 Task: Set up start and end dates for the "Report Compilation" phase of the project.
Action: Mouse moved to (159, 132)
Screenshot: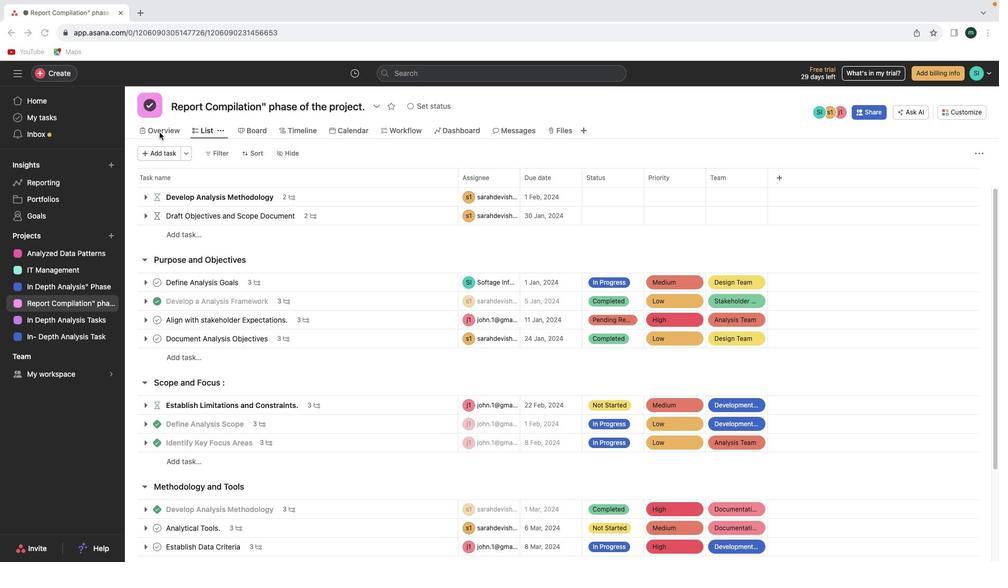 
Action: Mouse pressed left at (159, 132)
Screenshot: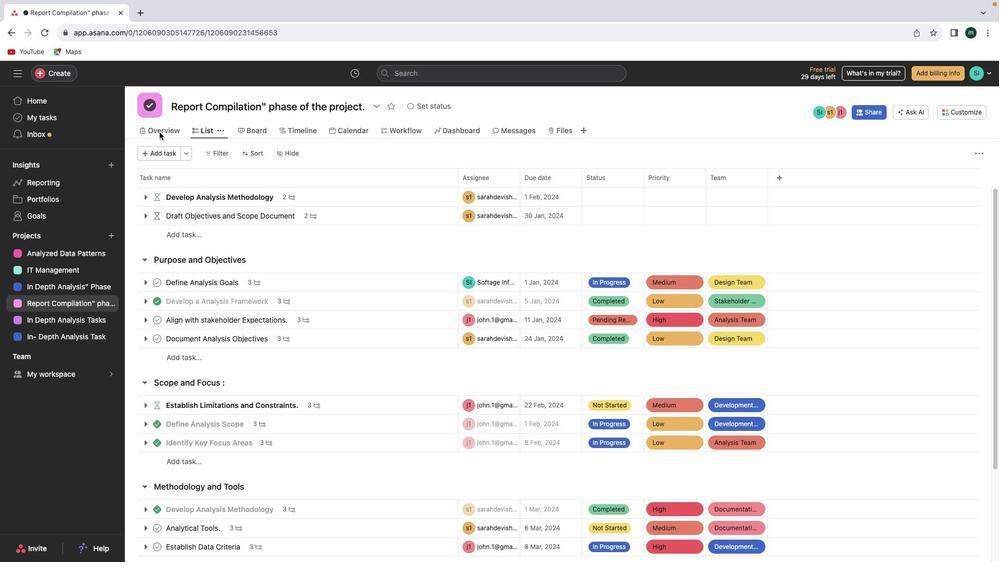 
Action: Mouse moved to (159, 132)
Screenshot: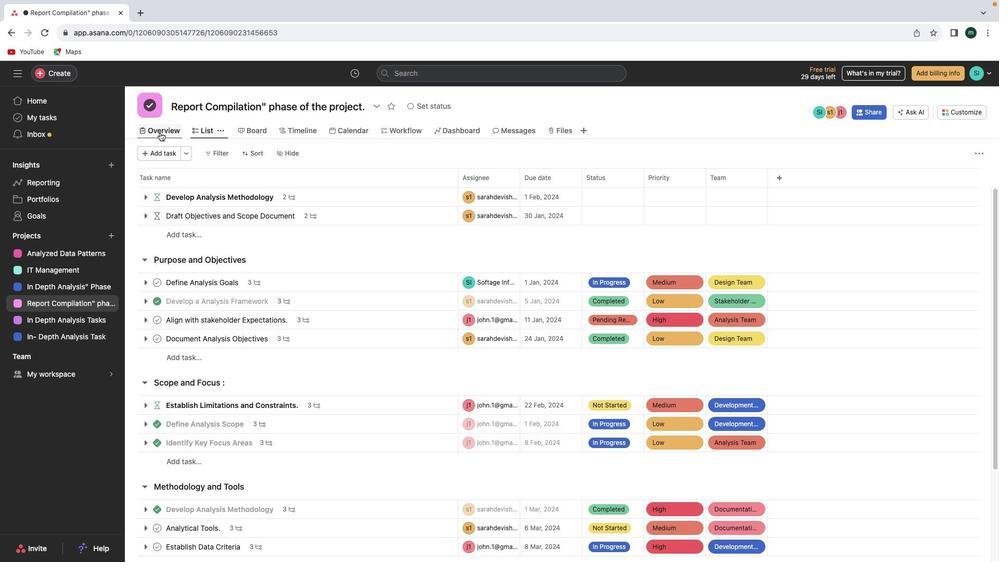 
Action: Mouse pressed left at (159, 132)
Screenshot: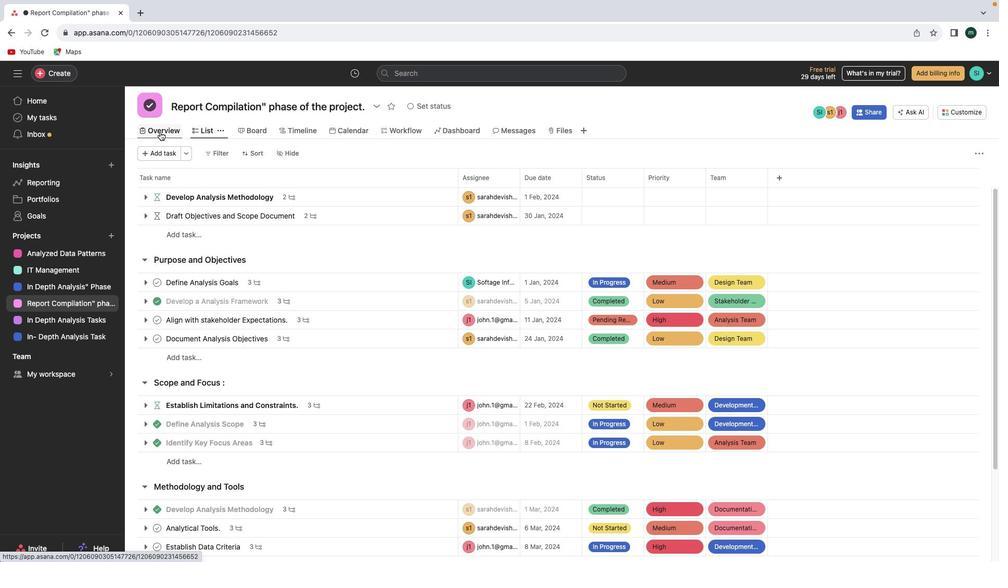 
Action: Mouse moved to (822, 217)
Screenshot: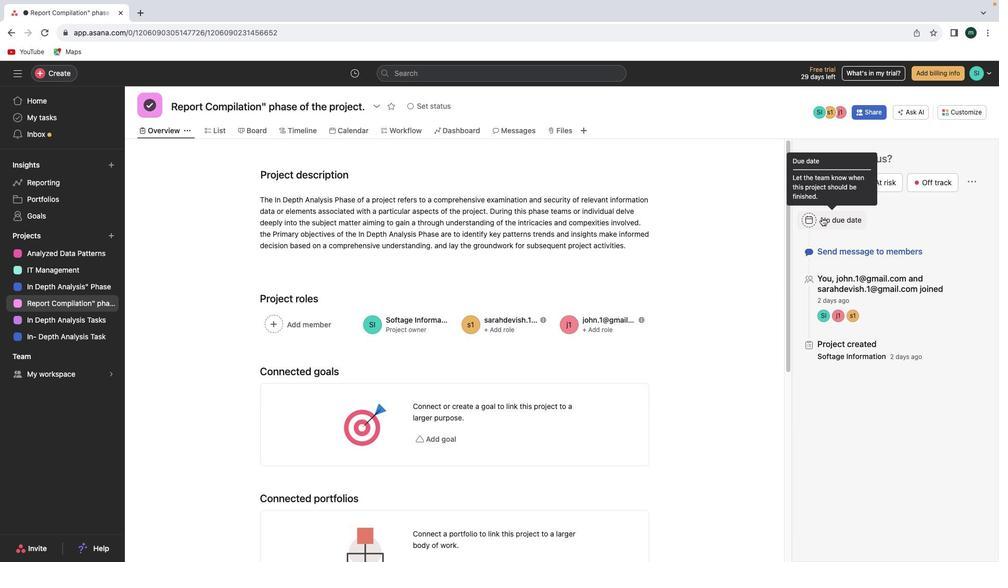 
Action: Mouse pressed left at (822, 217)
Screenshot: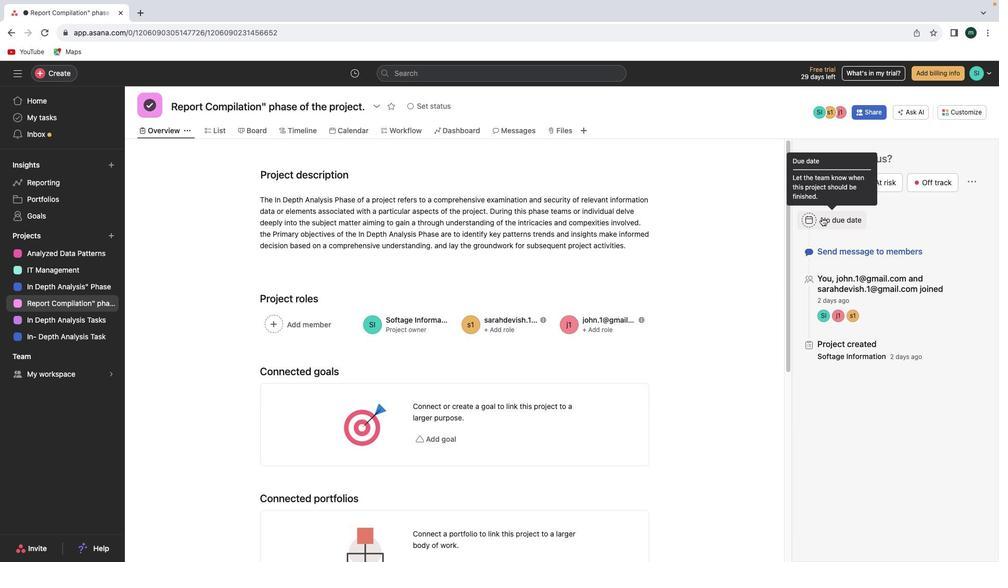 
Action: Mouse moved to (838, 250)
Screenshot: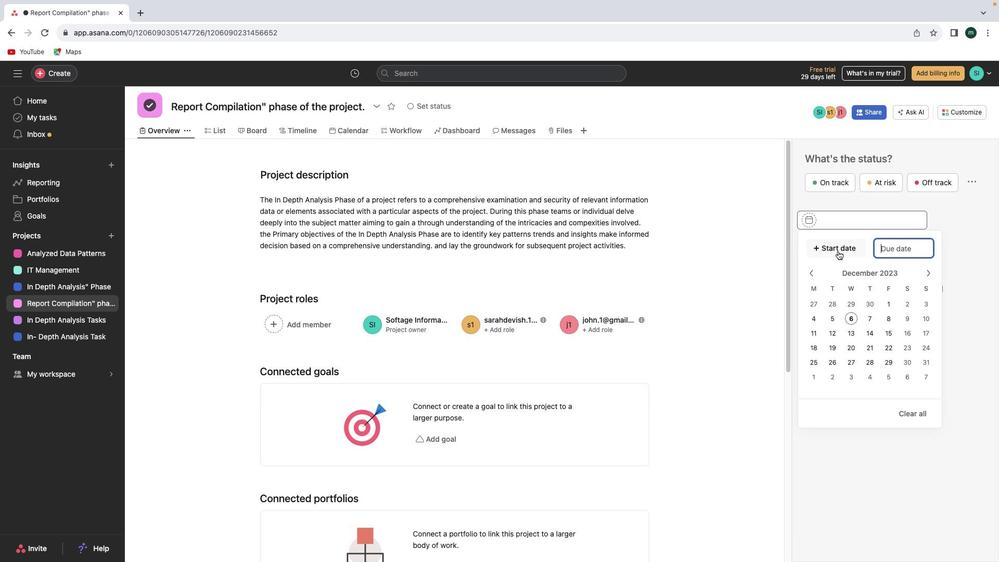 
Action: Mouse pressed left at (838, 250)
Screenshot: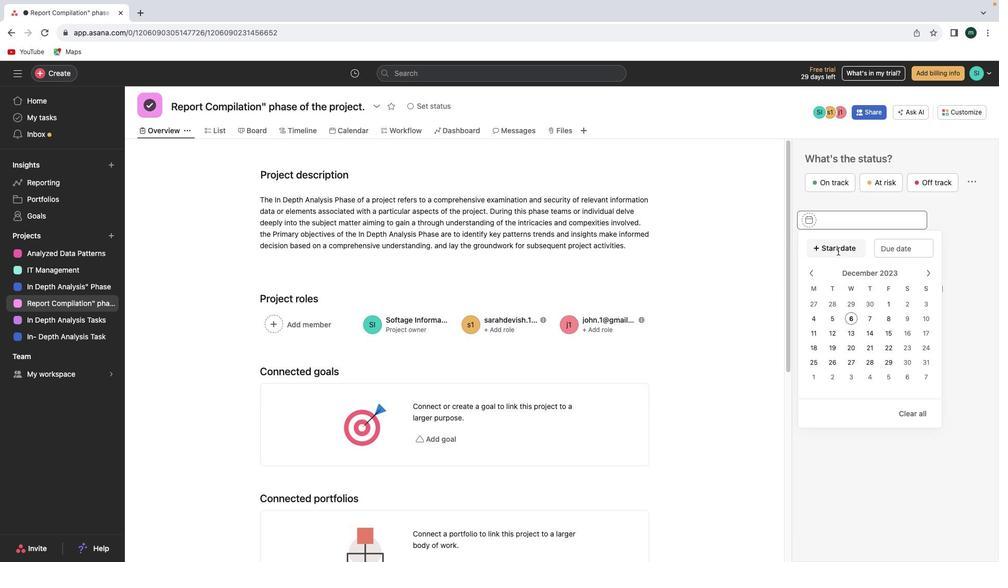 
Action: Mouse moved to (926, 275)
Screenshot: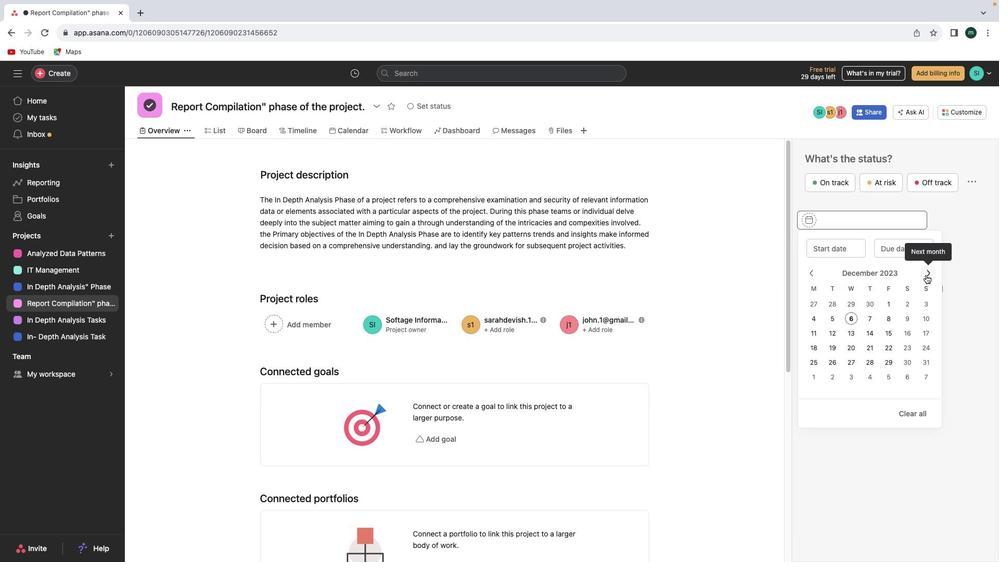 
Action: Mouse pressed left at (926, 275)
Screenshot: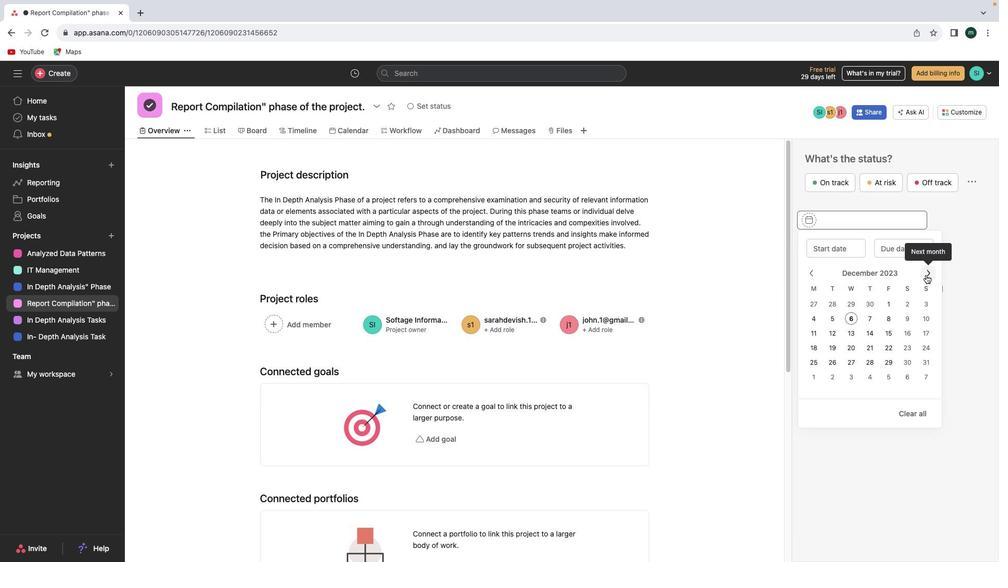 
Action: Mouse moved to (890, 315)
Screenshot: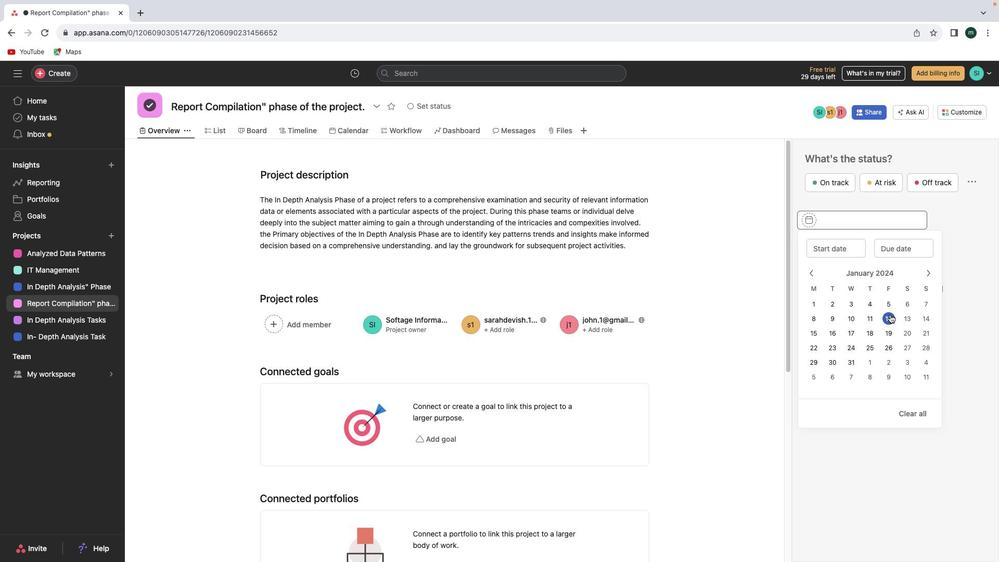 
Action: Mouse pressed left at (890, 315)
Screenshot: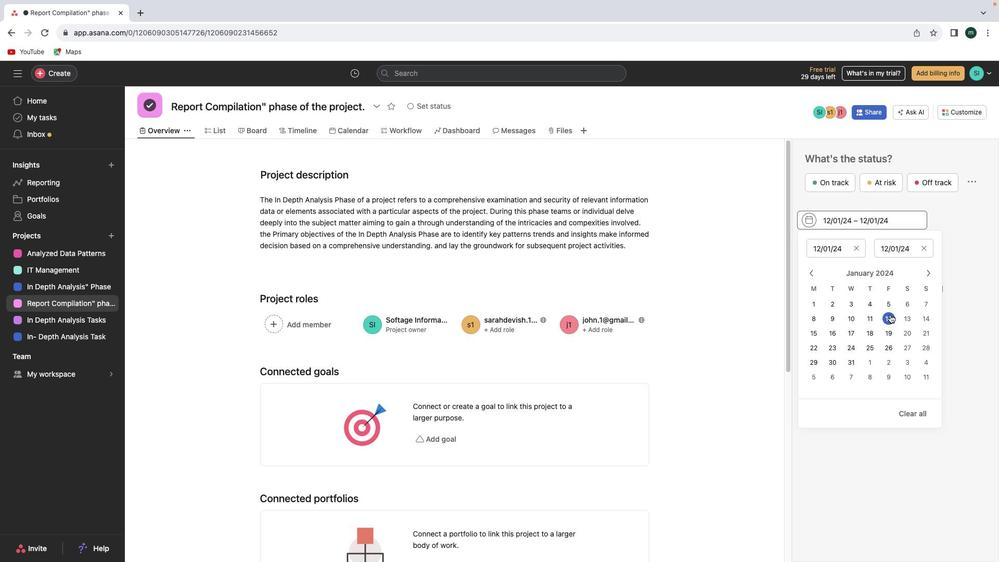 
Action: Mouse moved to (931, 228)
Screenshot: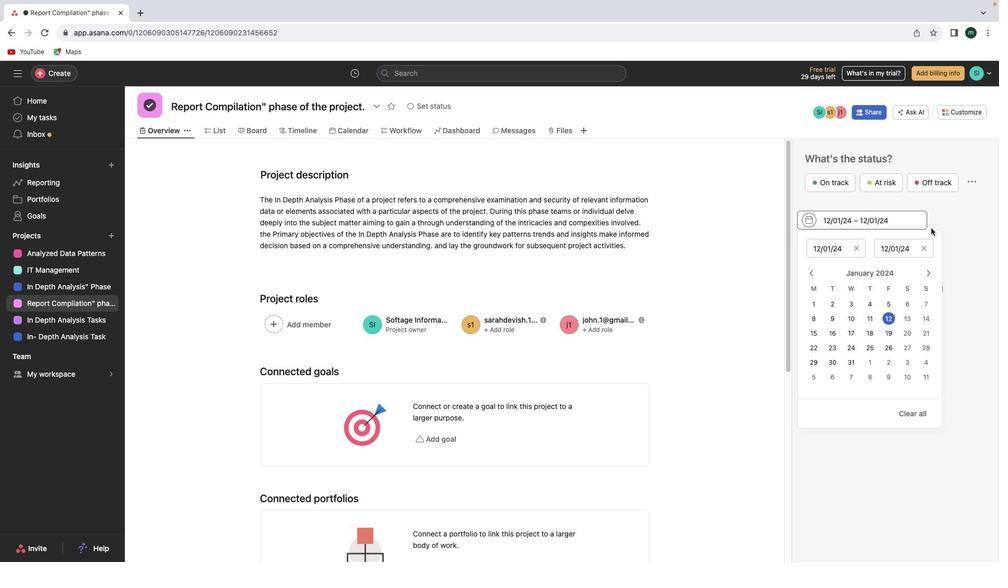 
Action: Mouse pressed left at (931, 228)
Screenshot: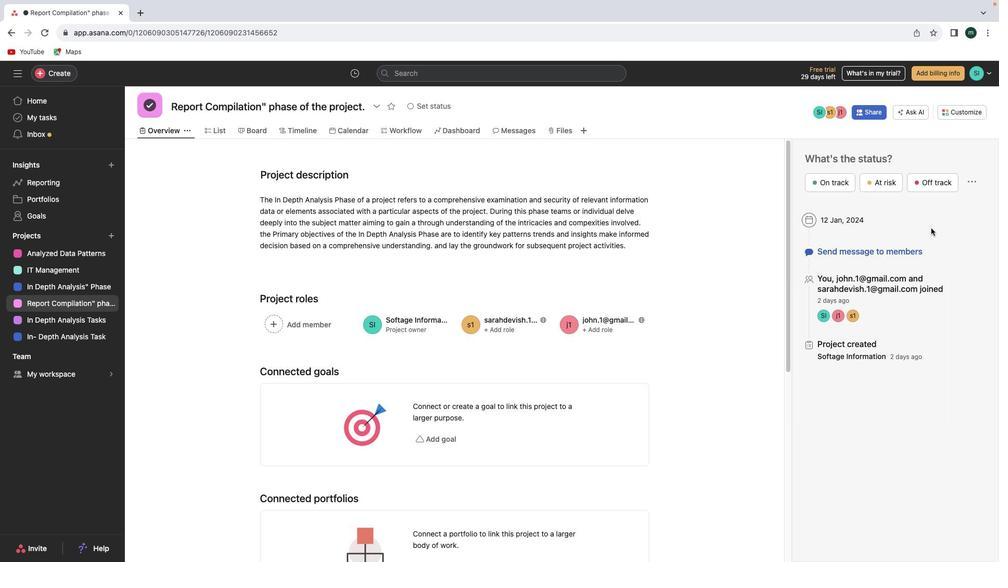 
Action: Mouse moved to (845, 218)
Screenshot: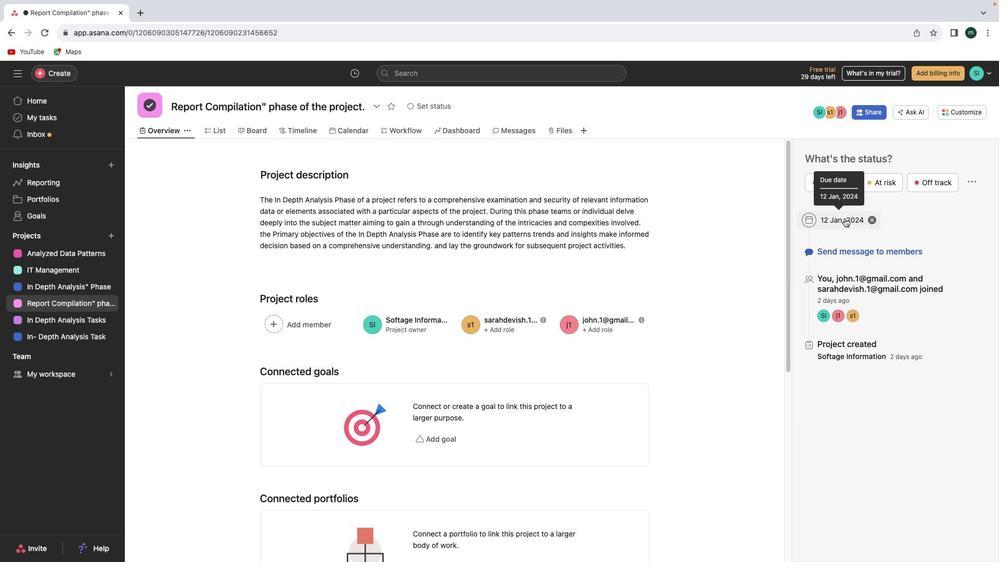 
Action: Mouse pressed left at (845, 218)
Screenshot: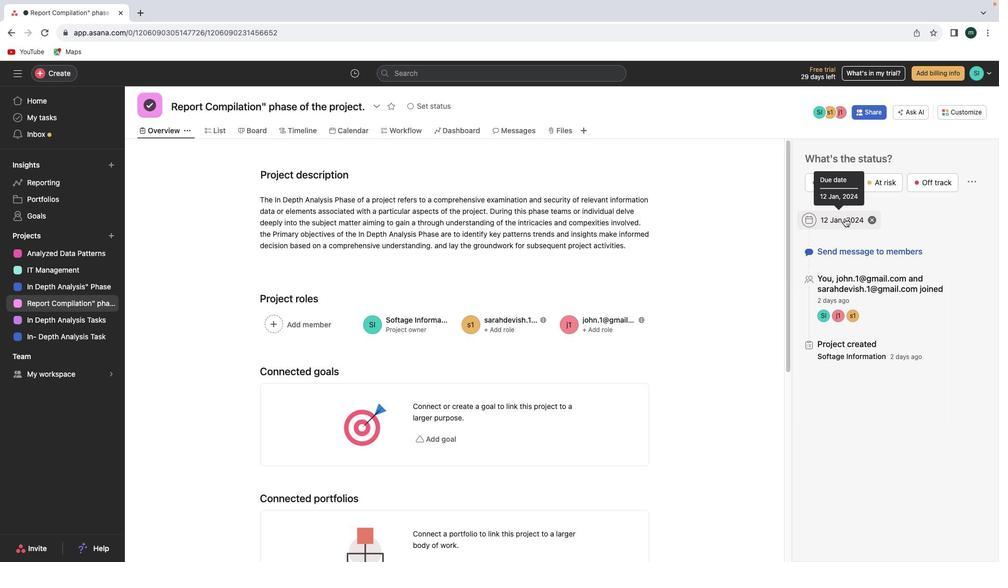 
Action: Mouse moved to (908, 251)
Screenshot: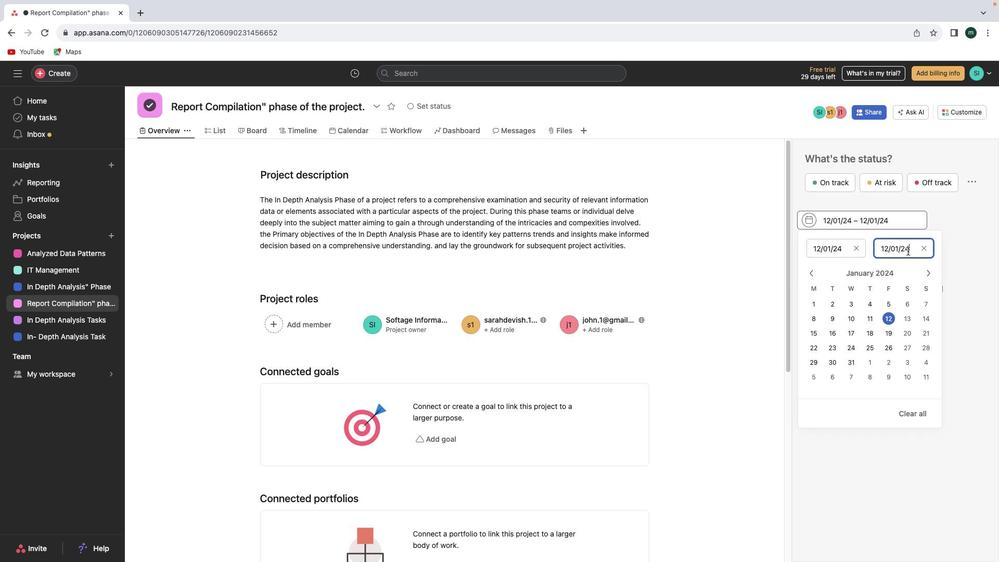 
Action: Mouse pressed left at (908, 251)
Screenshot: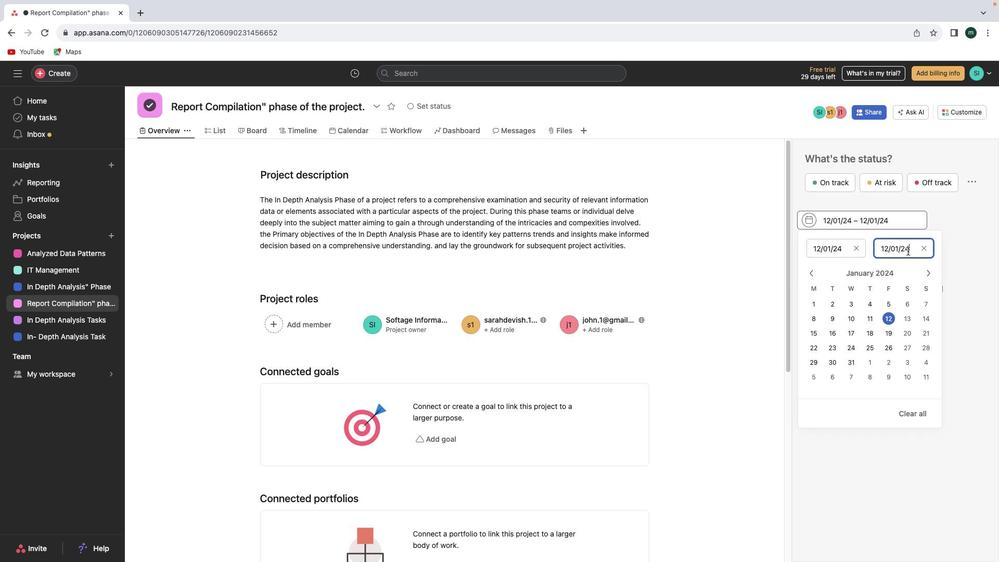 
Action: Mouse moved to (923, 249)
Screenshot: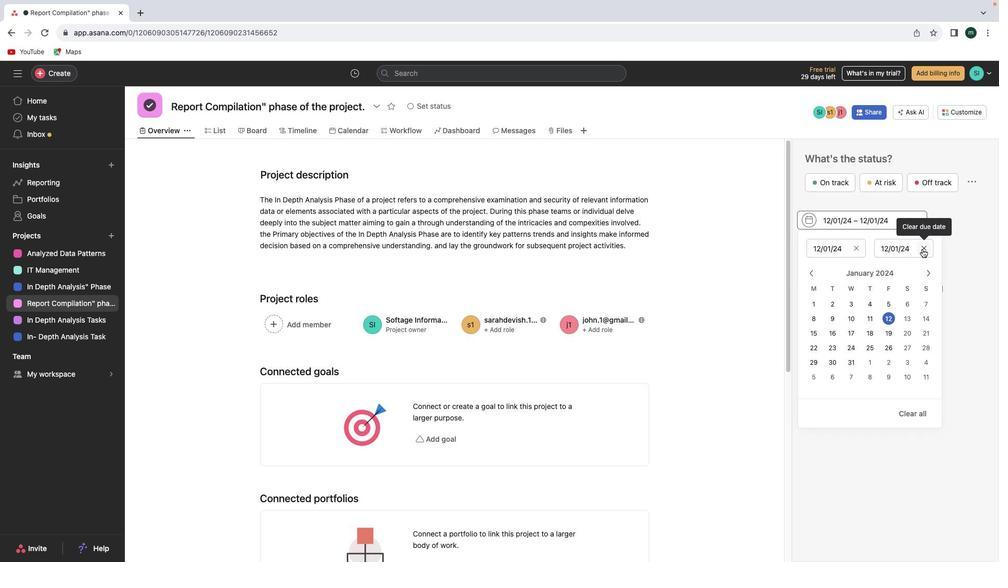 
Action: Mouse pressed left at (923, 249)
Screenshot: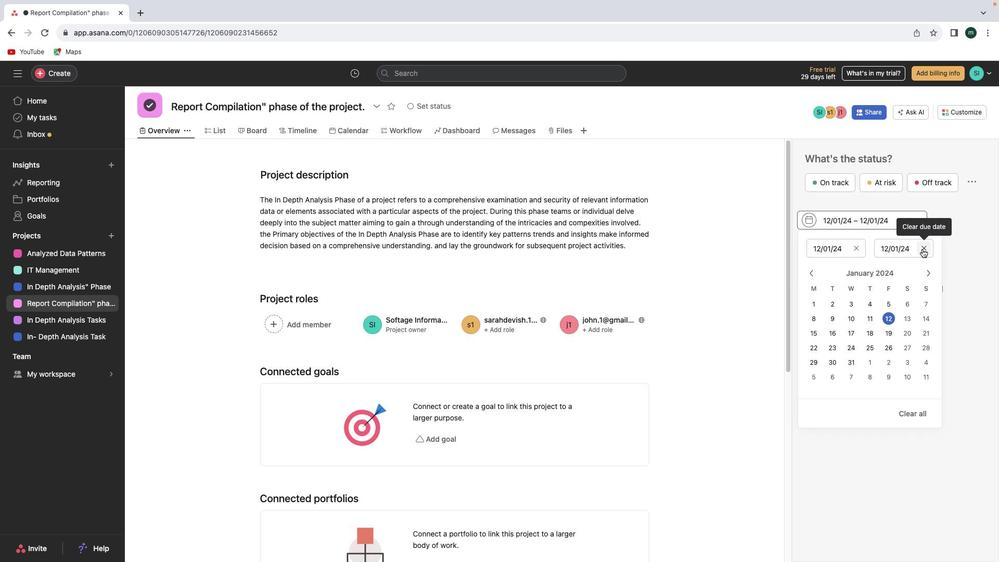 
Action: Mouse moved to (928, 273)
Screenshot: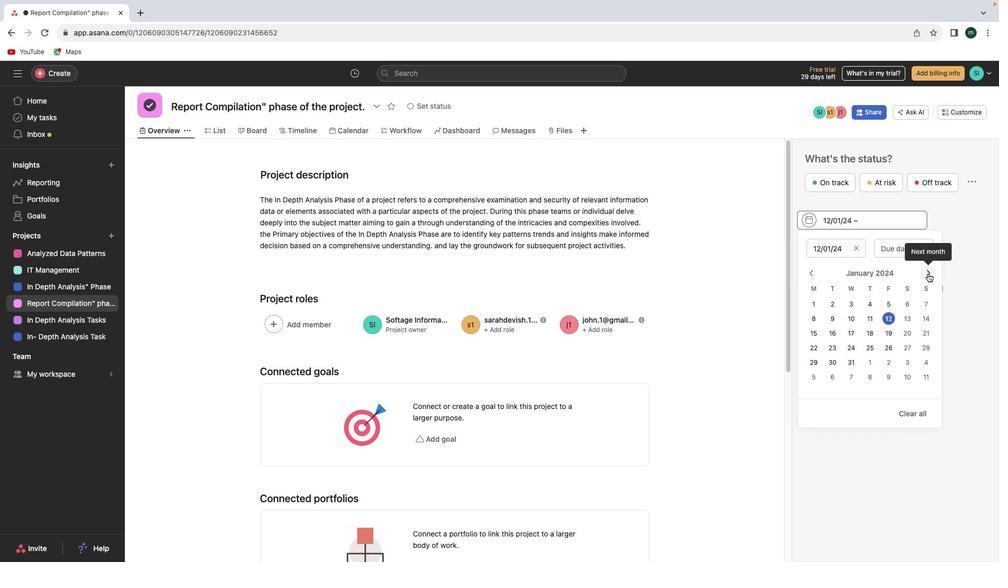 
Action: Mouse pressed left at (928, 273)
Screenshot: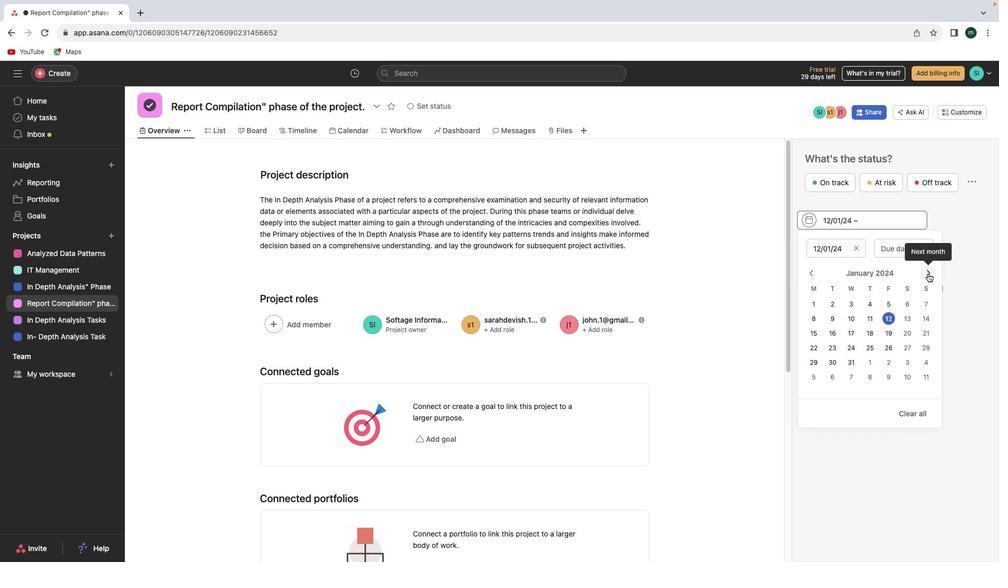 
Action: Mouse pressed left at (928, 273)
Screenshot: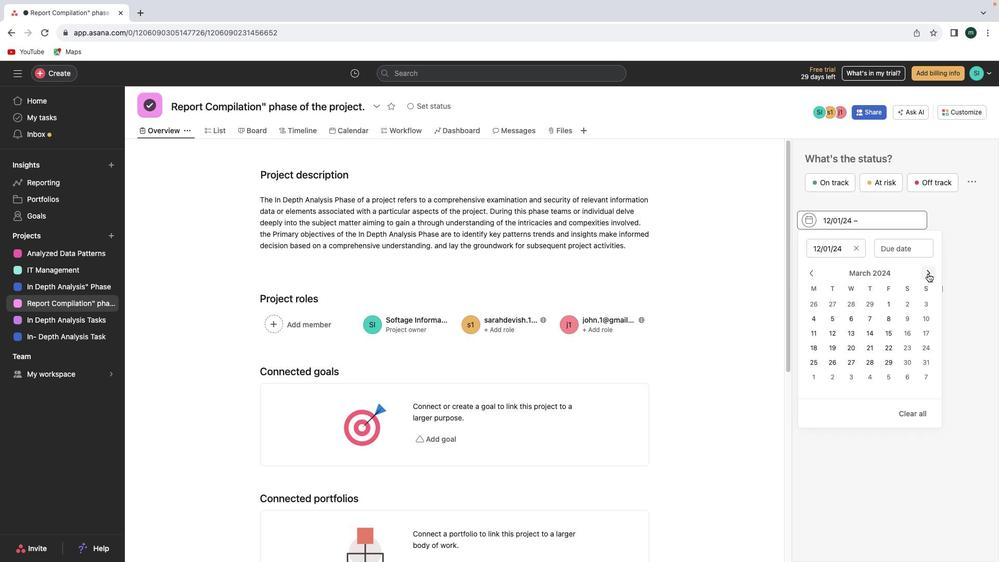 
Action: Mouse pressed left at (928, 273)
Screenshot: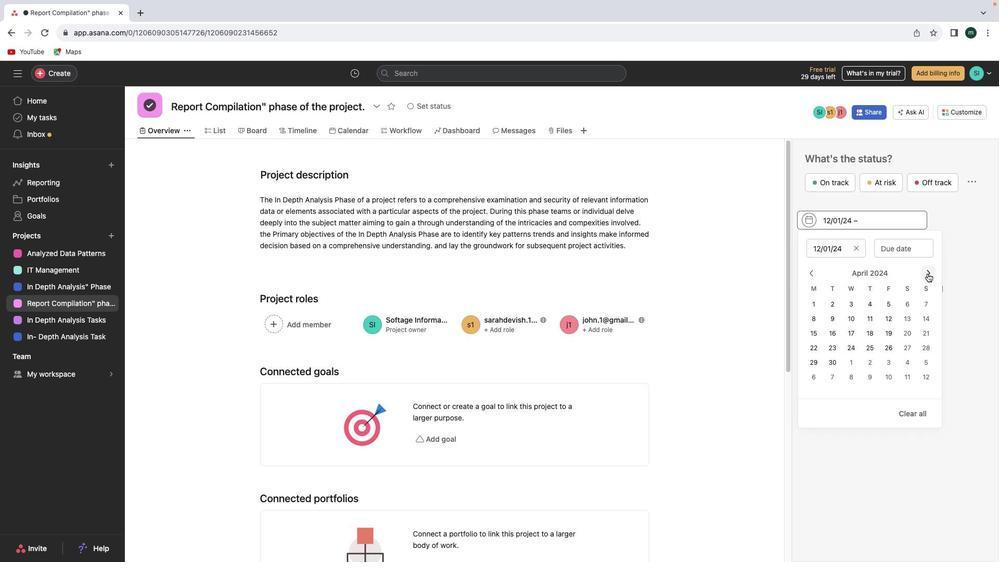 
Action: Mouse moved to (928, 273)
Screenshot: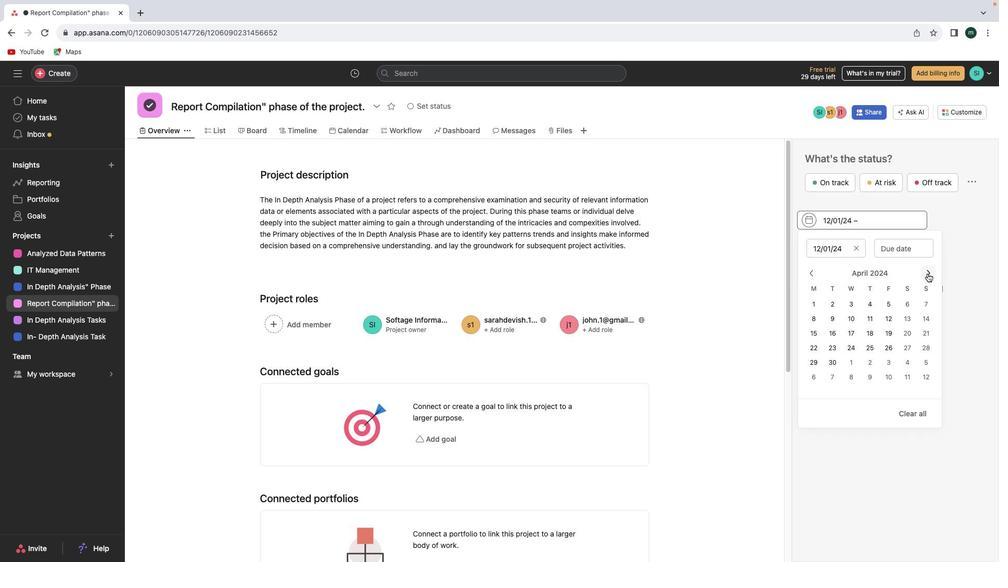 
Action: Mouse pressed left at (928, 273)
Screenshot: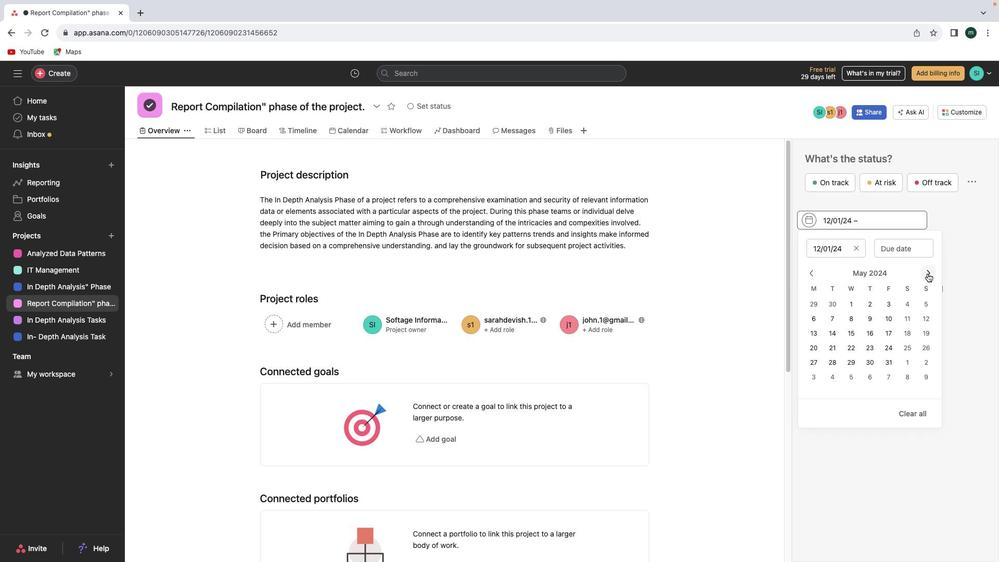
Action: Mouse pressed left at (928, 273)
Screenshot: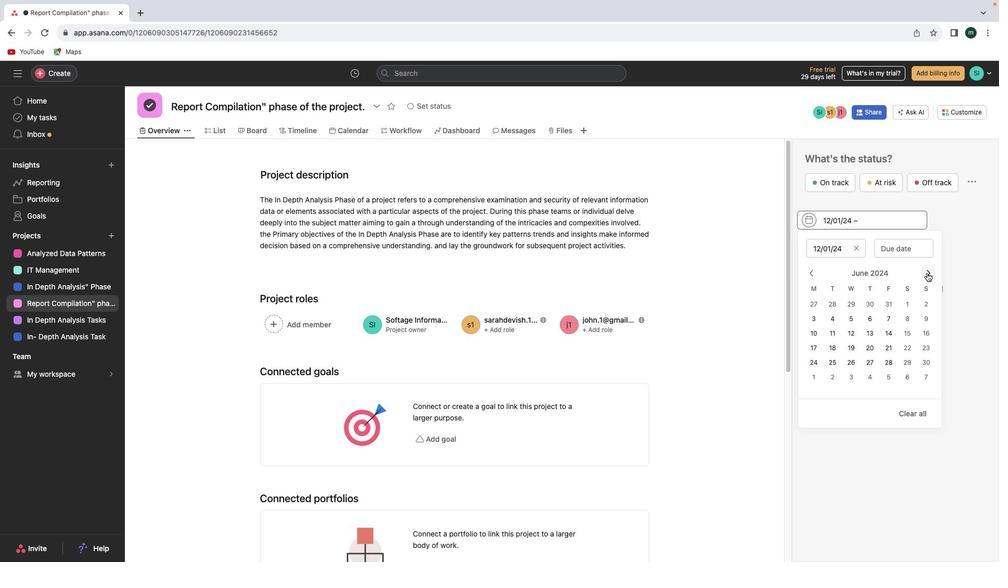 
Action: Mouse moved to (927, 273)
Screenshot: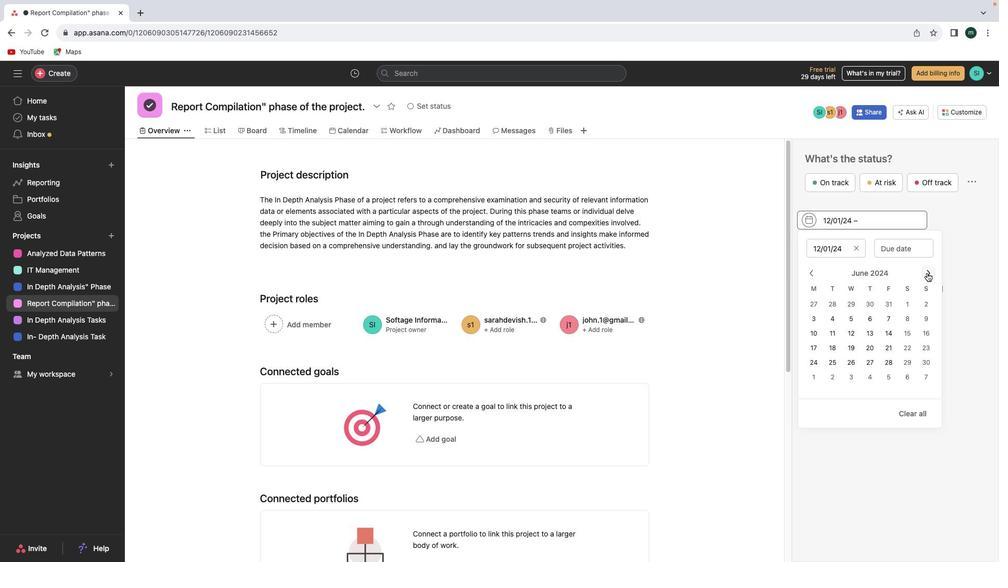 
Action: Mouse pressed left at (927, 273)
Screenshot: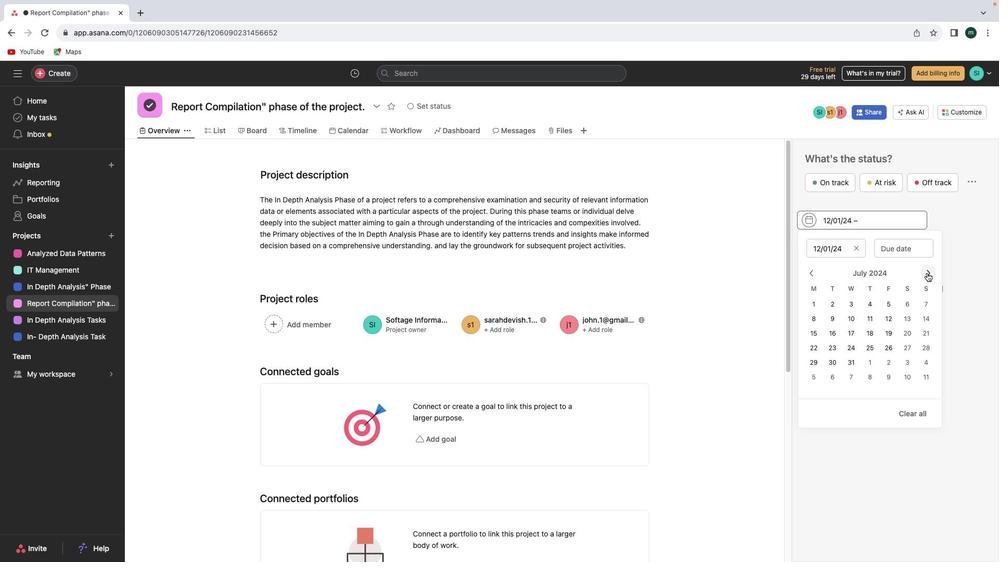 
Action: Mouse pressed left at (927, 273)
Screenshot: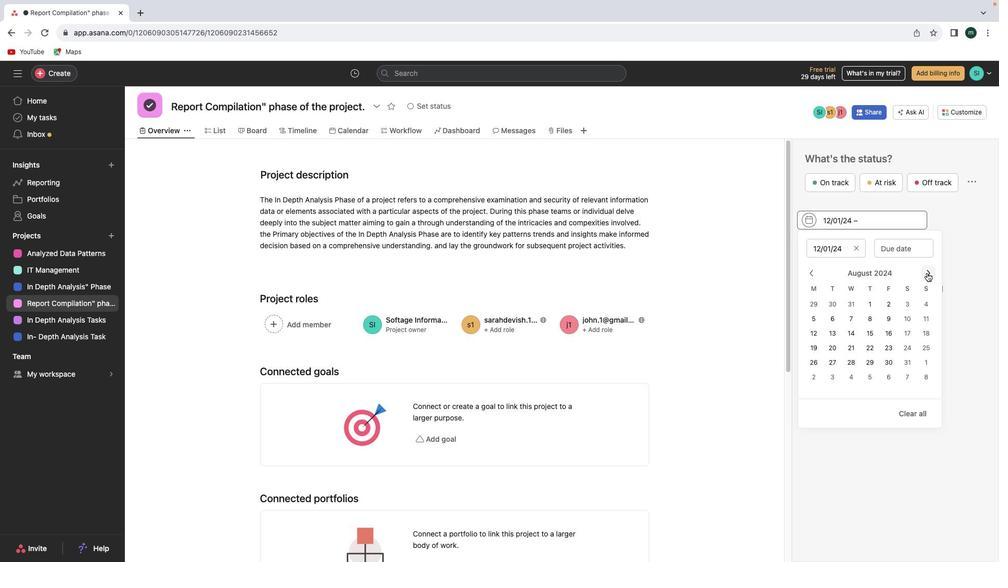 
Action: Mouse pressed left at (927, 273)
Screenshot: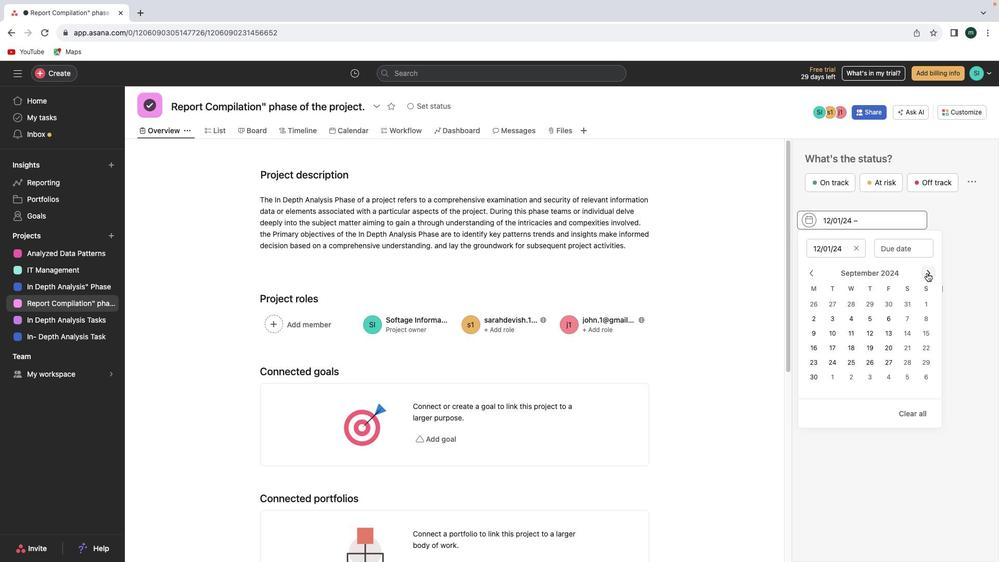 
Action: Mouse pressed left at (927, 273)
Screenshot: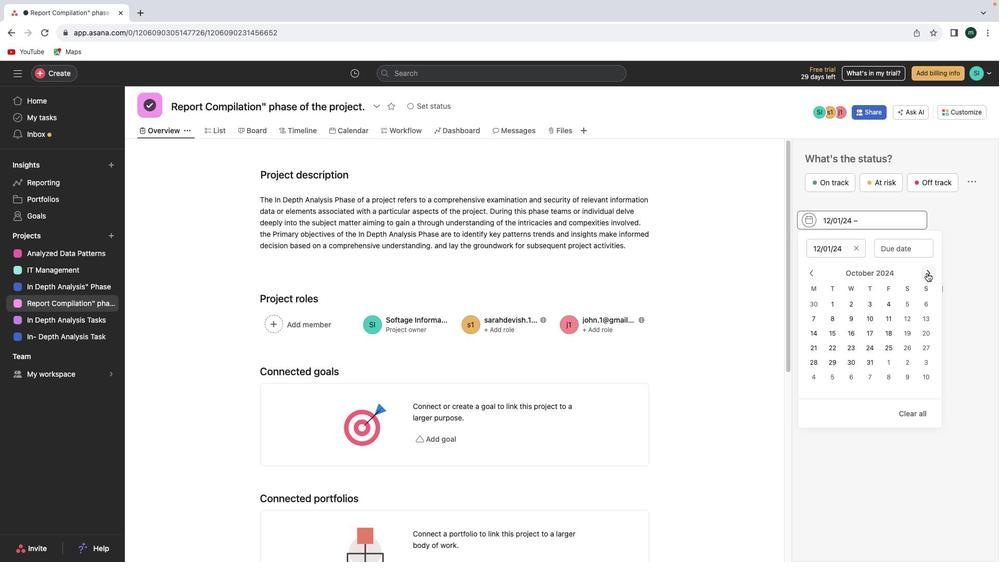 
Action: Mouse pressed left at (927, 273)
Screenshot: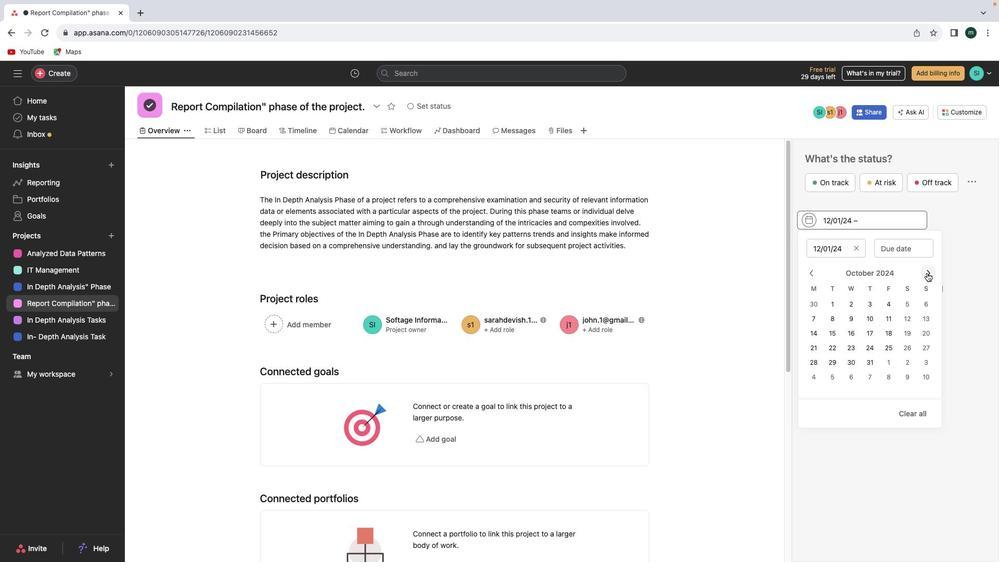 
Action: Mouse pressed left at (927, 273)
Screenshot: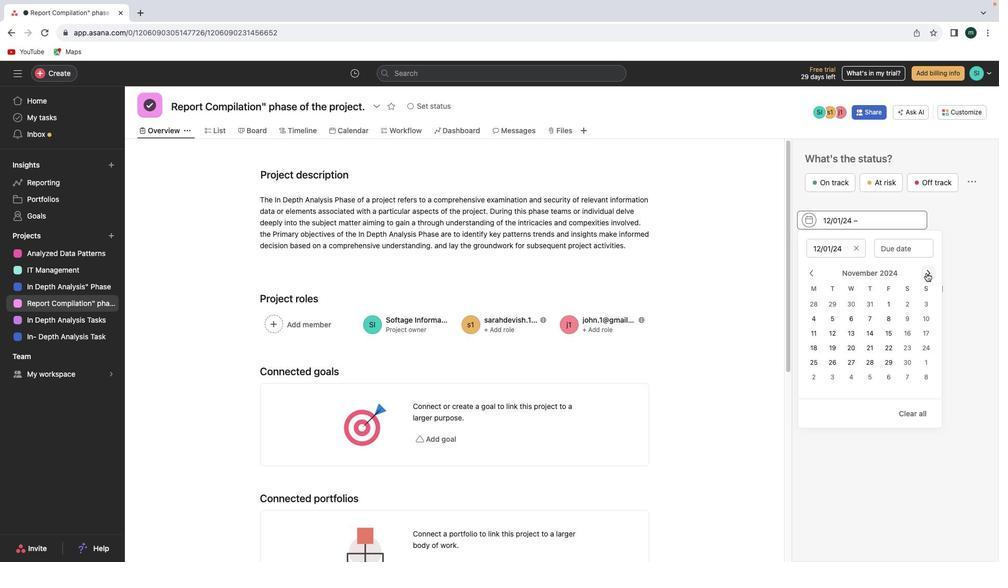 
Action: Mouse moved to (927, 273)
Screenshot: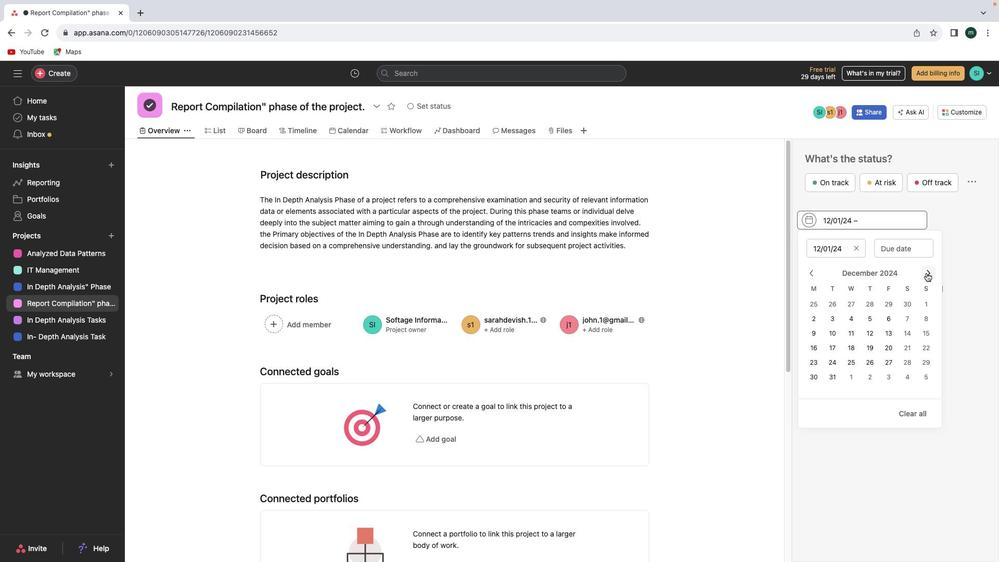 
Action: Mouse pressed left at (927, 273)
Screenshot: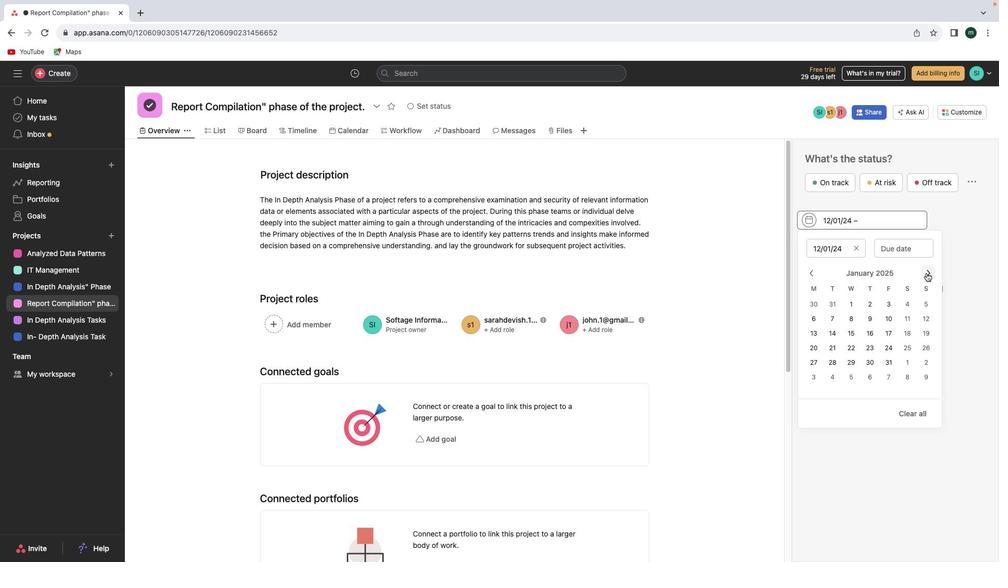 
Action: Mouse pressed left at (927, 273)
Screenshot: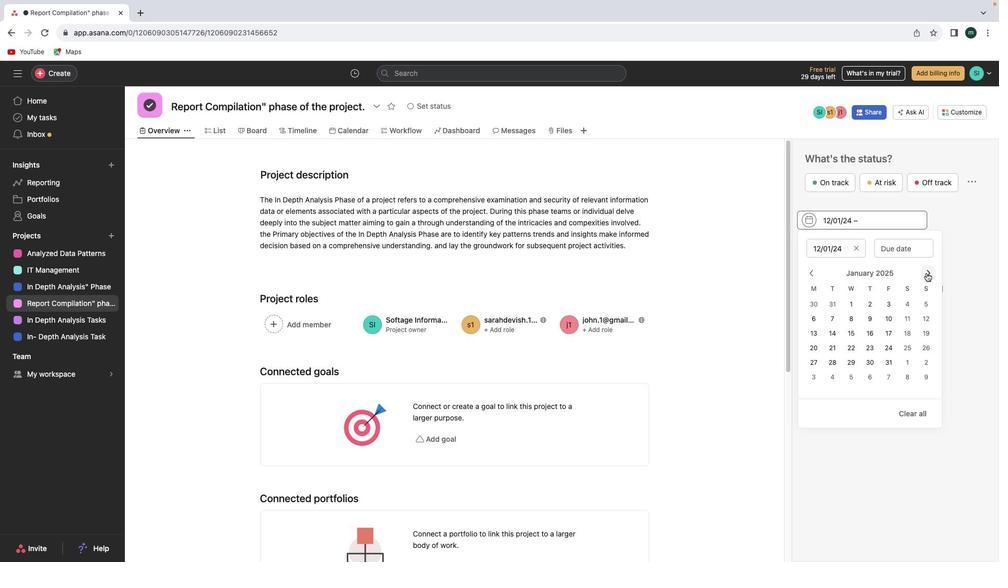 
Action: Mouse pressed left at (927, 273)
Screenshot: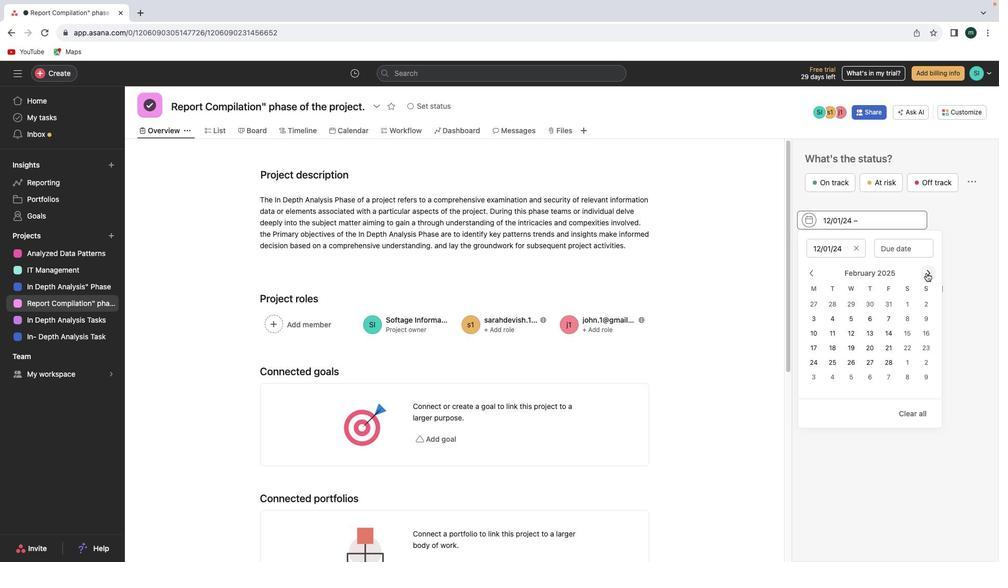 
Action: Mouse moved to (926, 271)
Screenshot: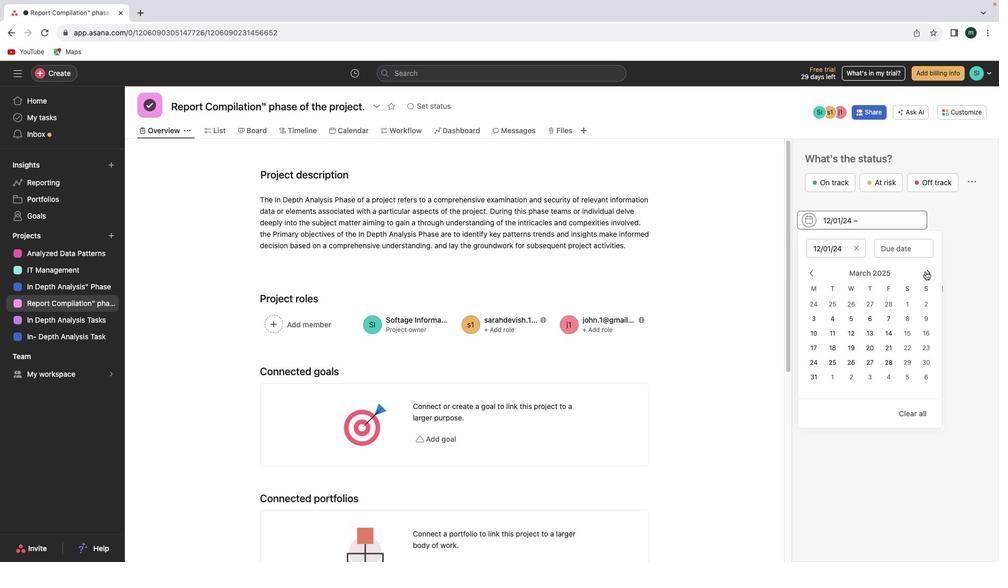 
Action: Mouse pressed left at (926, 271)
Screenshot: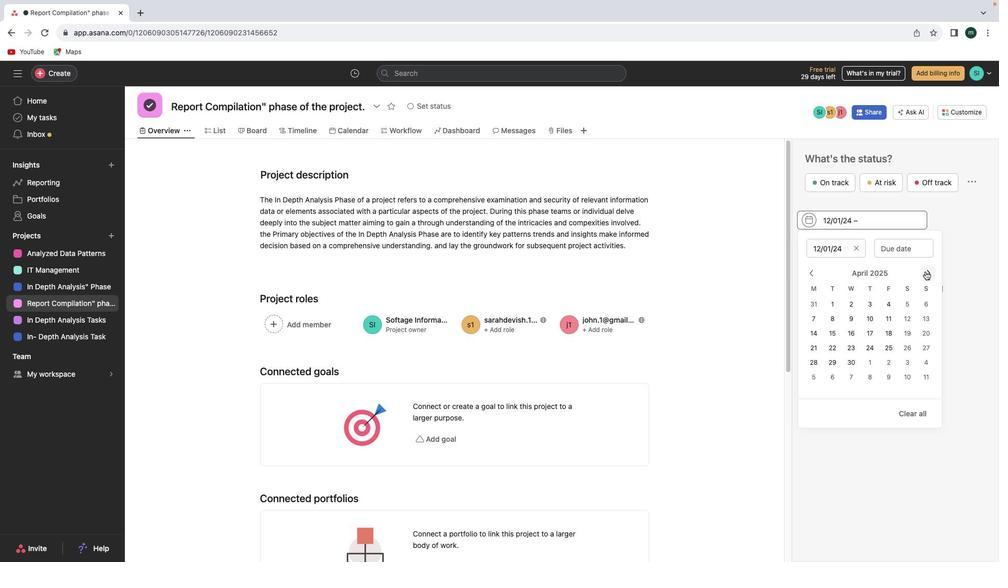 
Action: Mouse moved to (868, 345)
Screenshot: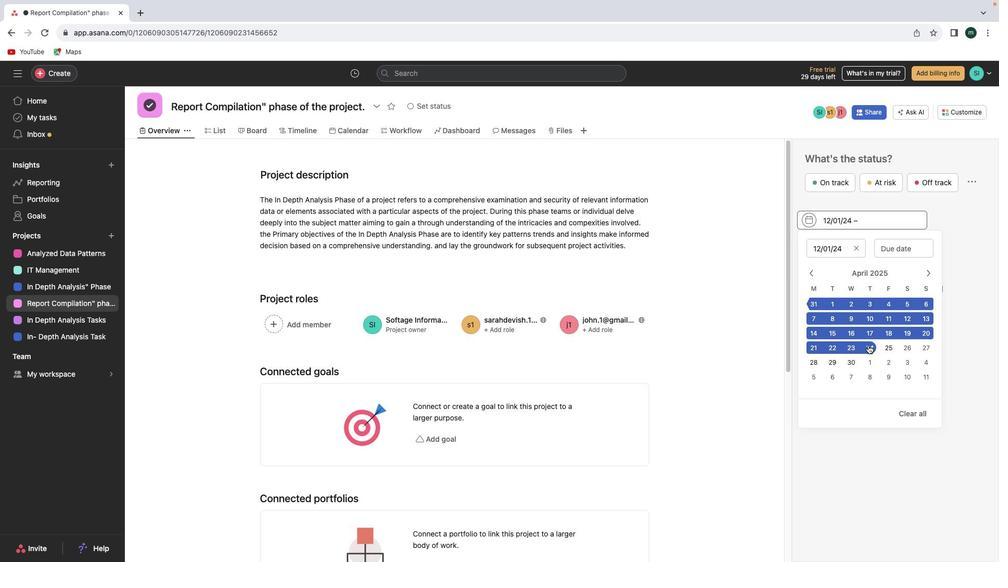 
Action: Mouse pressed left at (868, 345)
Screenshot: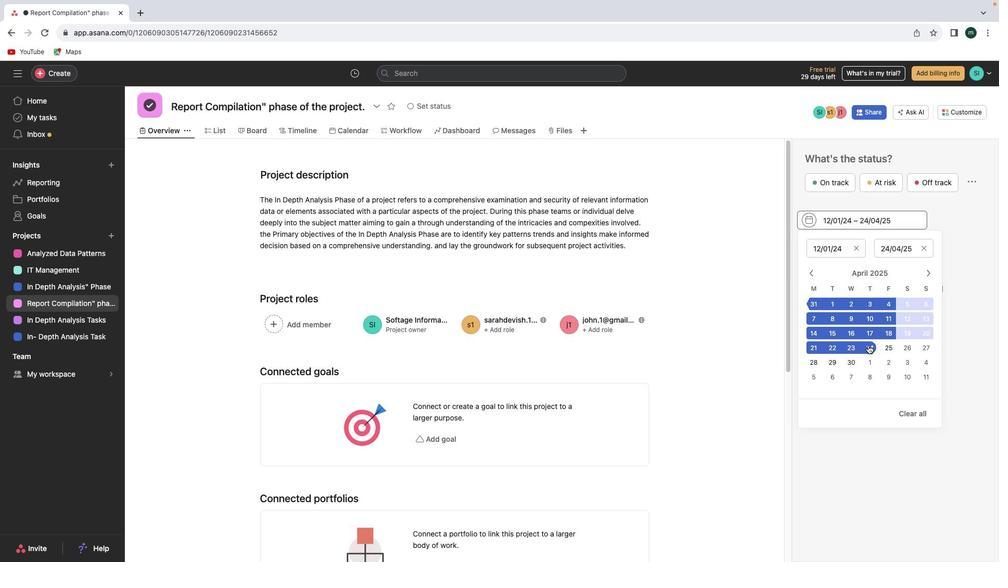 
Action: Mouse moved to (964, 305)
Screenshot: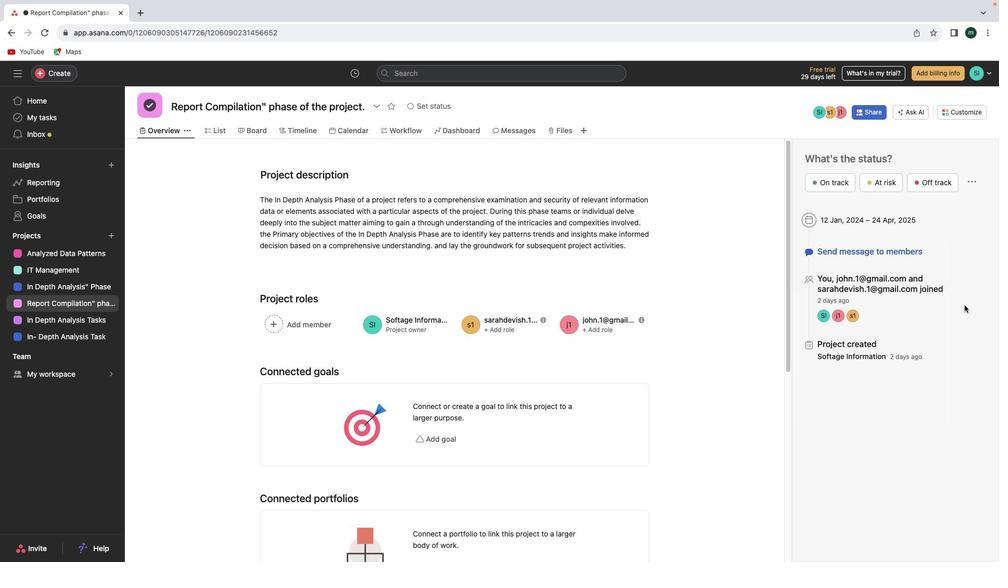 
Action: Mouse pressed left at (964, 305)
Screenshot: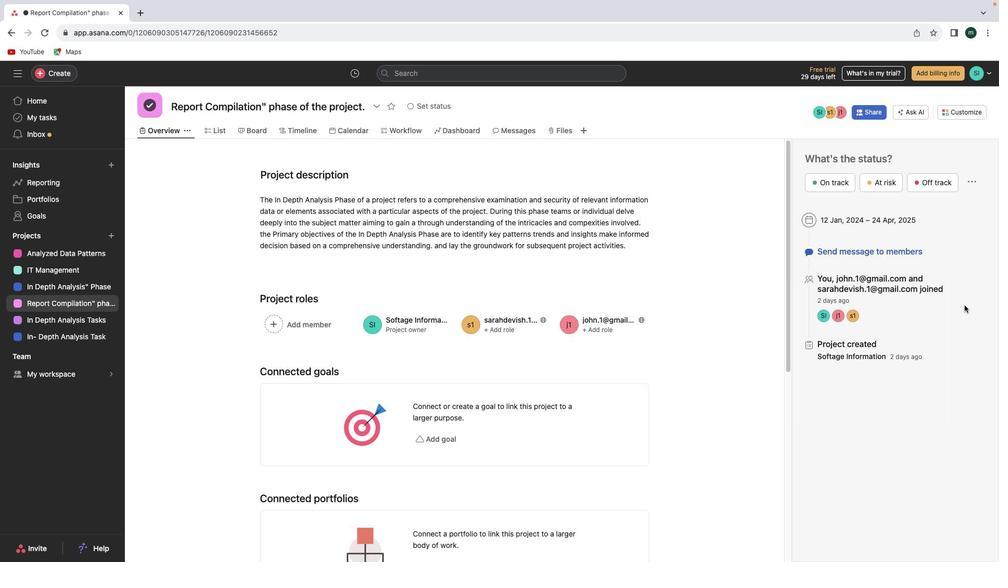 
Action: Mouse moved to (749, 301)
Screenshot: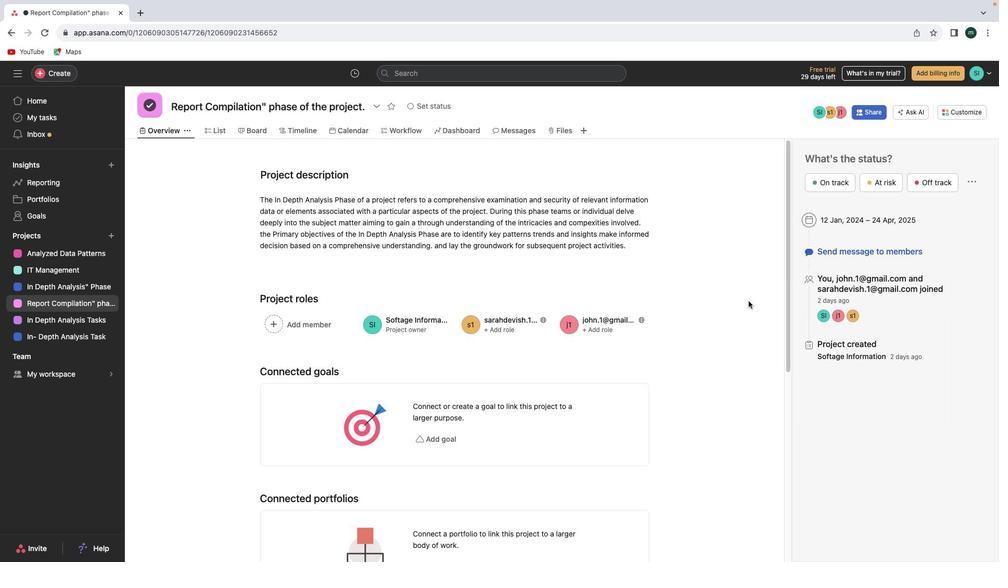 
Action: Mouse pressed left at (749, 301)
Screenshot: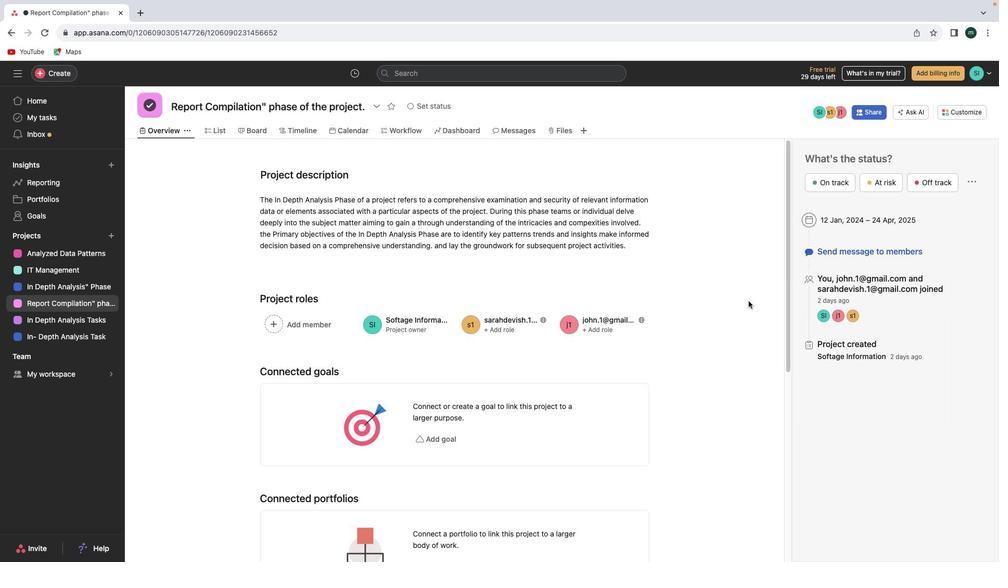
